 Task: Look for products in the category "Deodrant & Shave" from Jason only.
Action: Mouse pressed left at (329, 128)
Screenshot: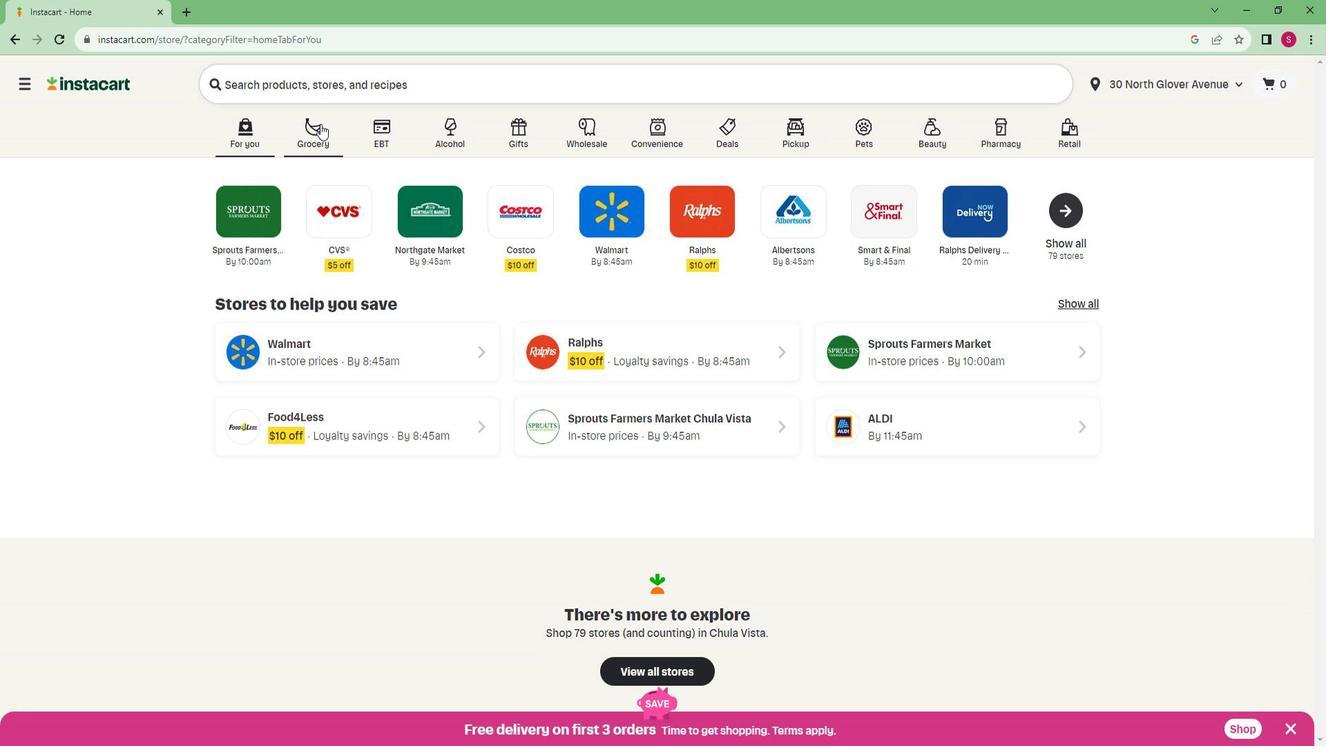 
Action: Mouse moved to (306, 382)
Screenshot: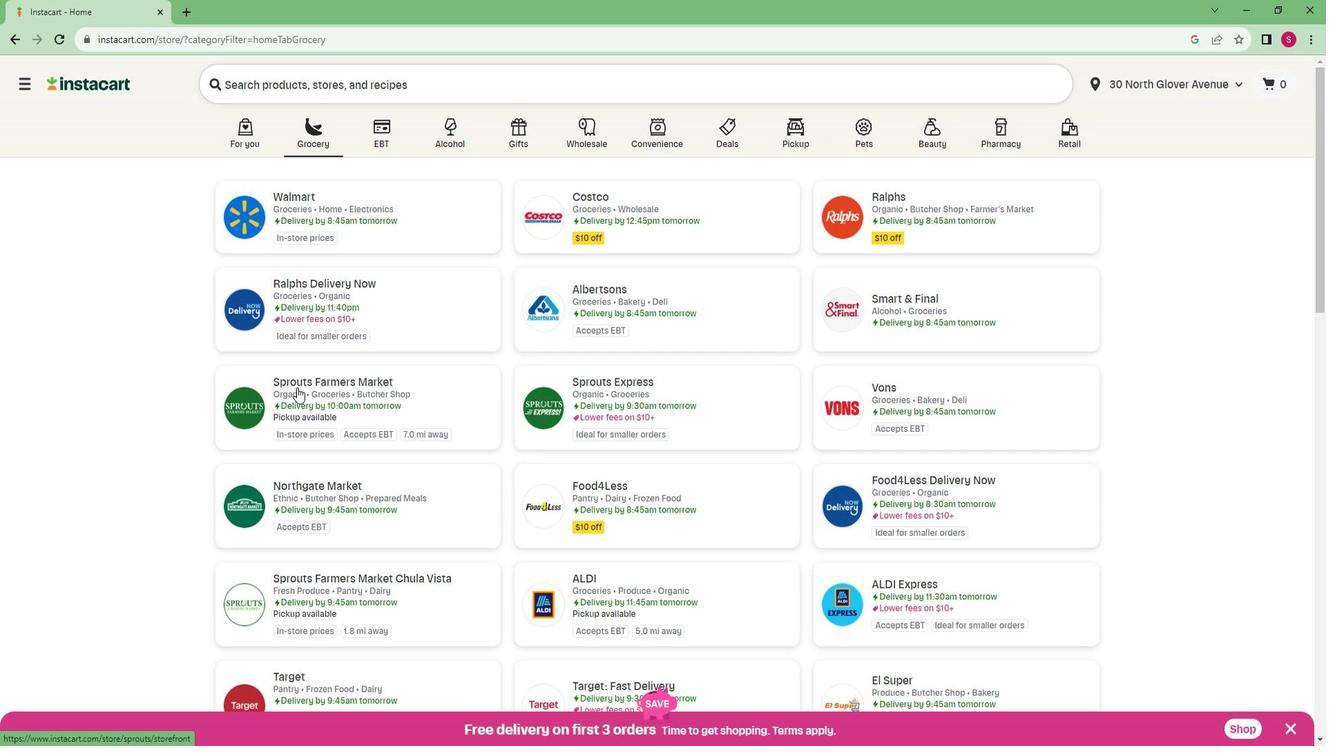 
Action: Mouse pressed left at (306, 382)
Screenshot: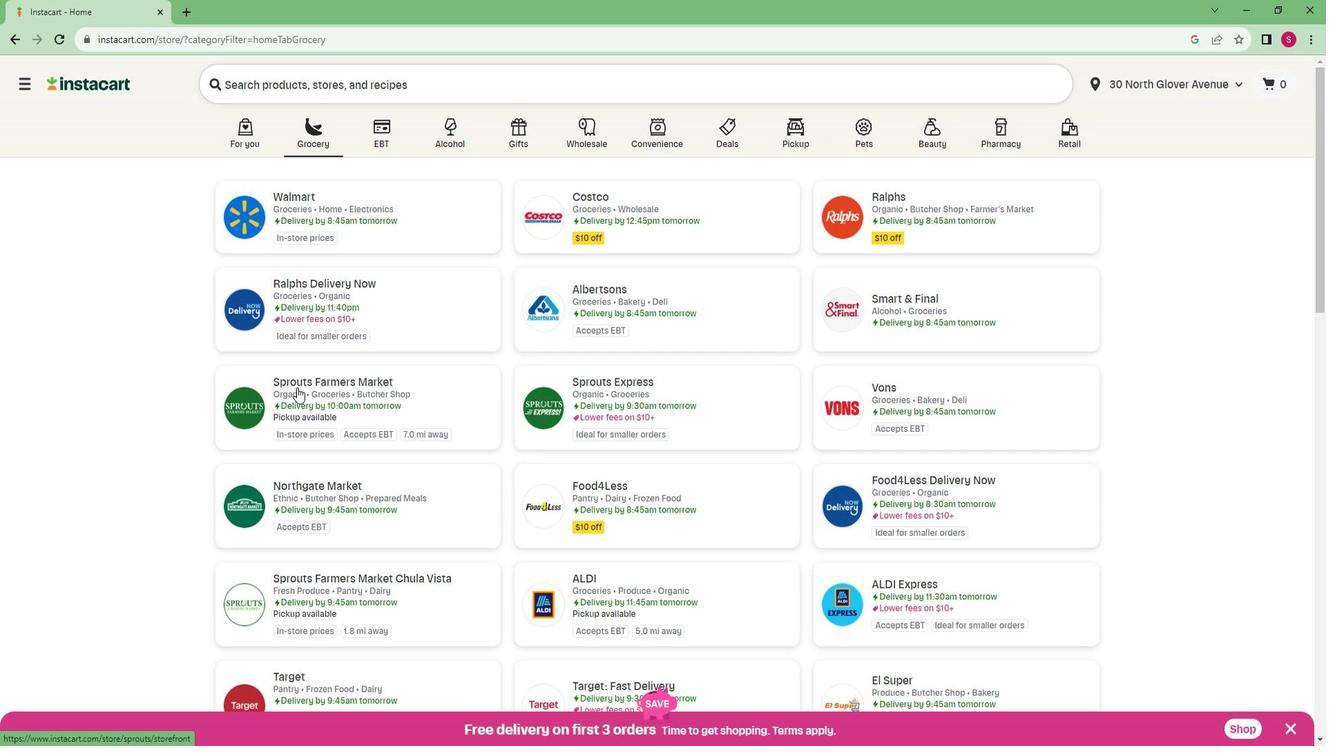 
Action: Mouse moved to (84, 554)
Screenshot: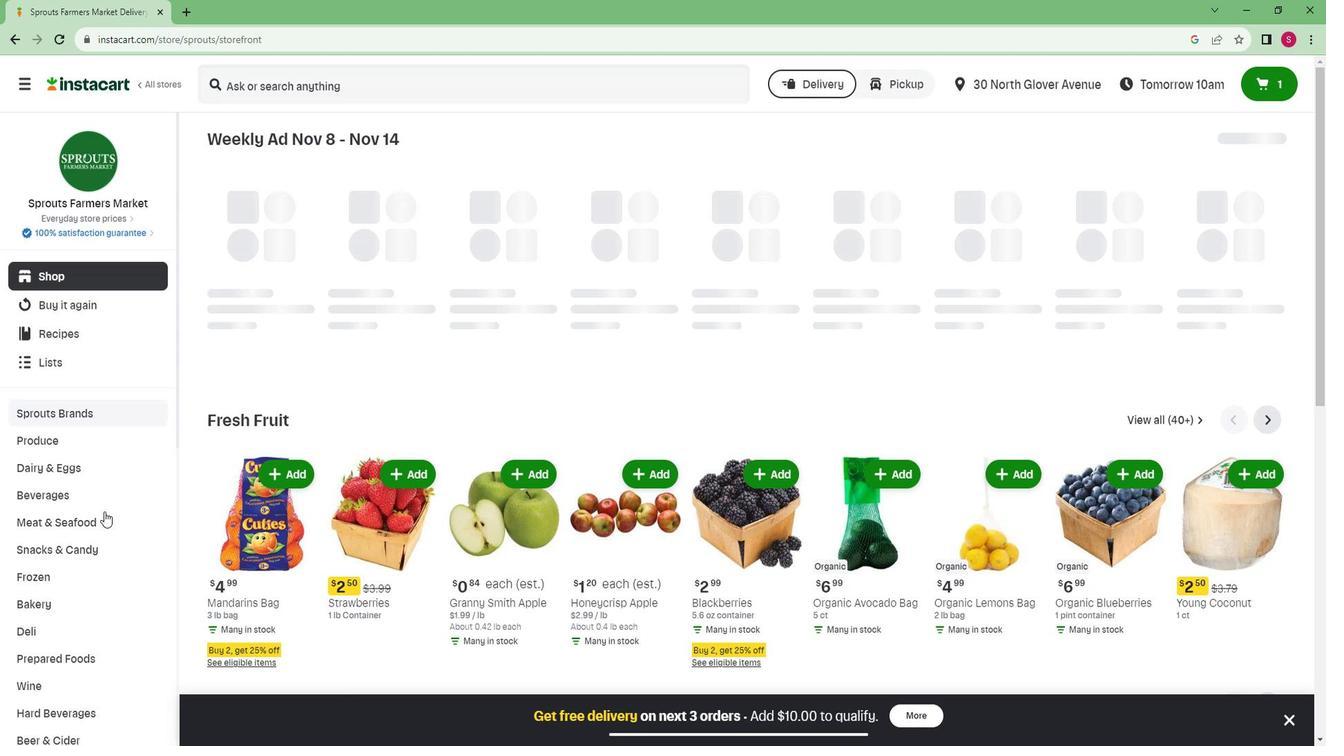 
Action: Mouse scrolled (84, 554) with delta (0, 0)
Screenshot: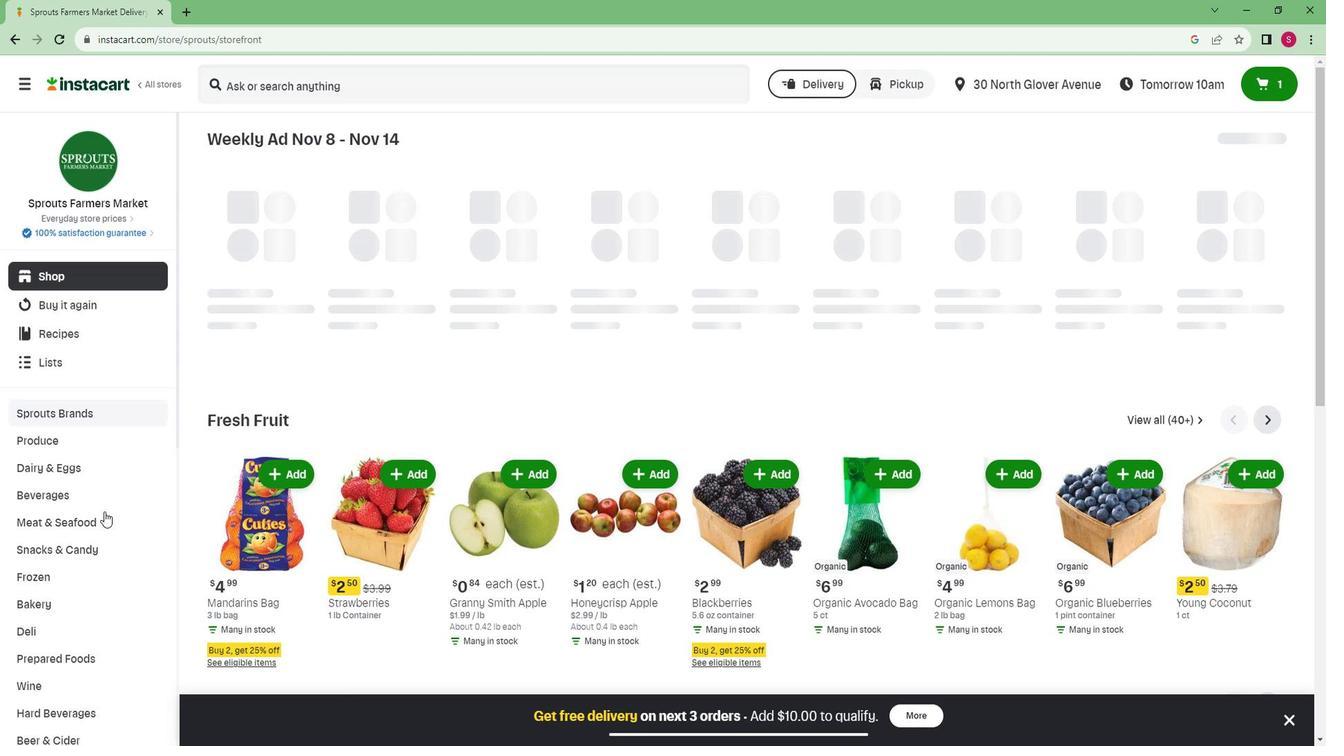 
Action: Mouse moved to (83, 554)
Screenshot: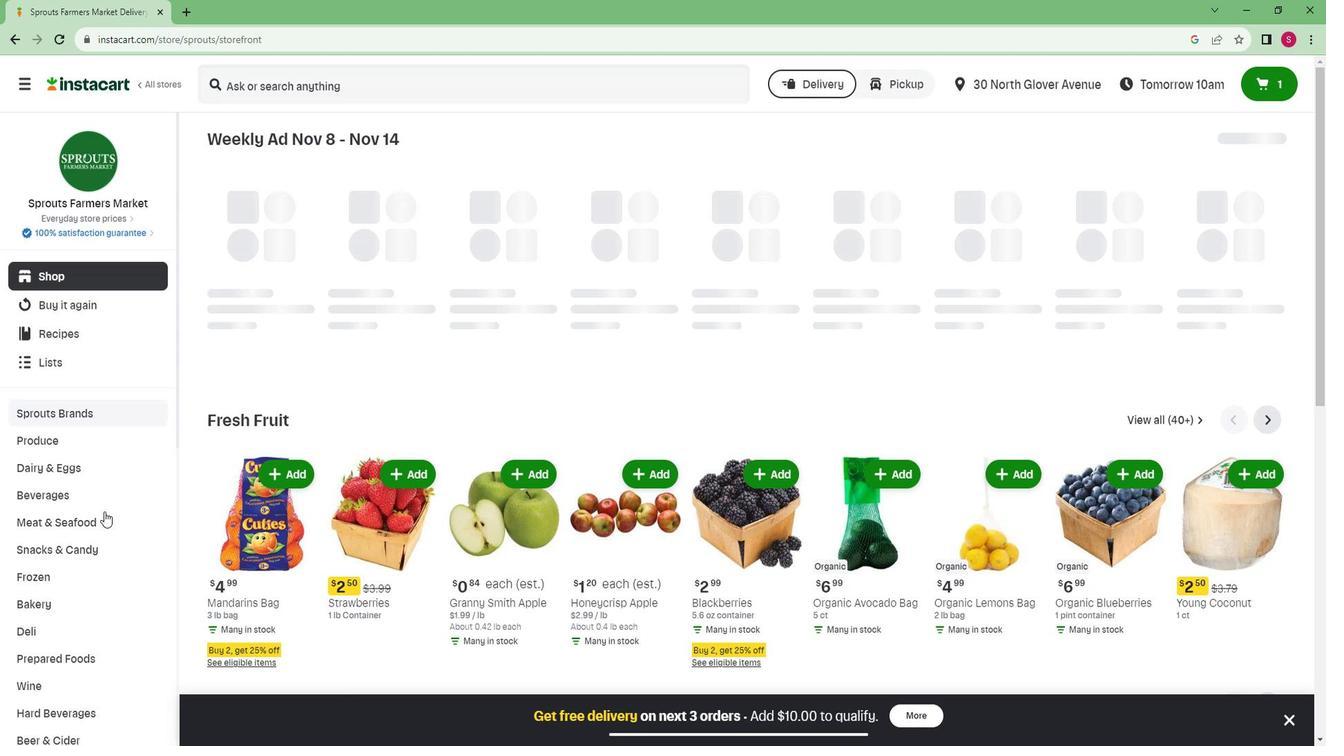 
Action: Mouse scrolled (83, 554) with delta (0, 0)
Screenshot: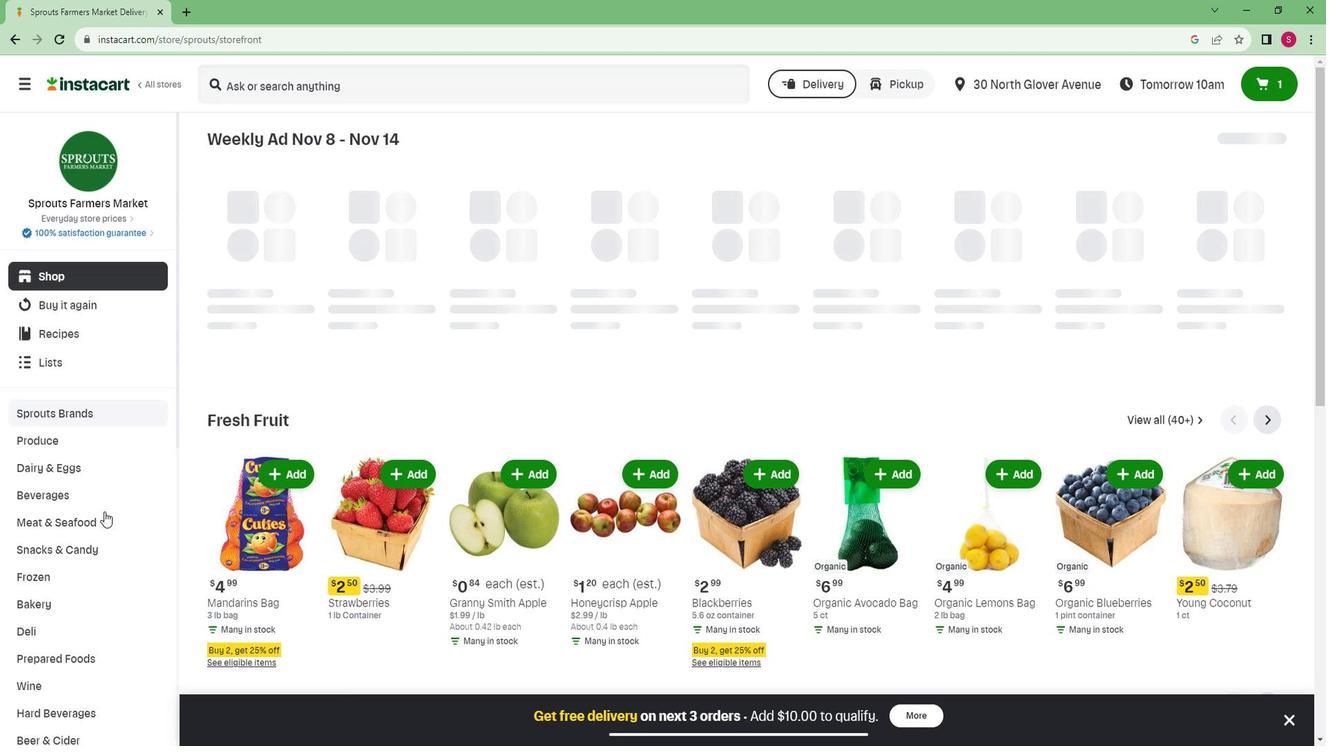 
Action: Mouse scrolled (83, 554) with delta (0, 0)
Screenshot: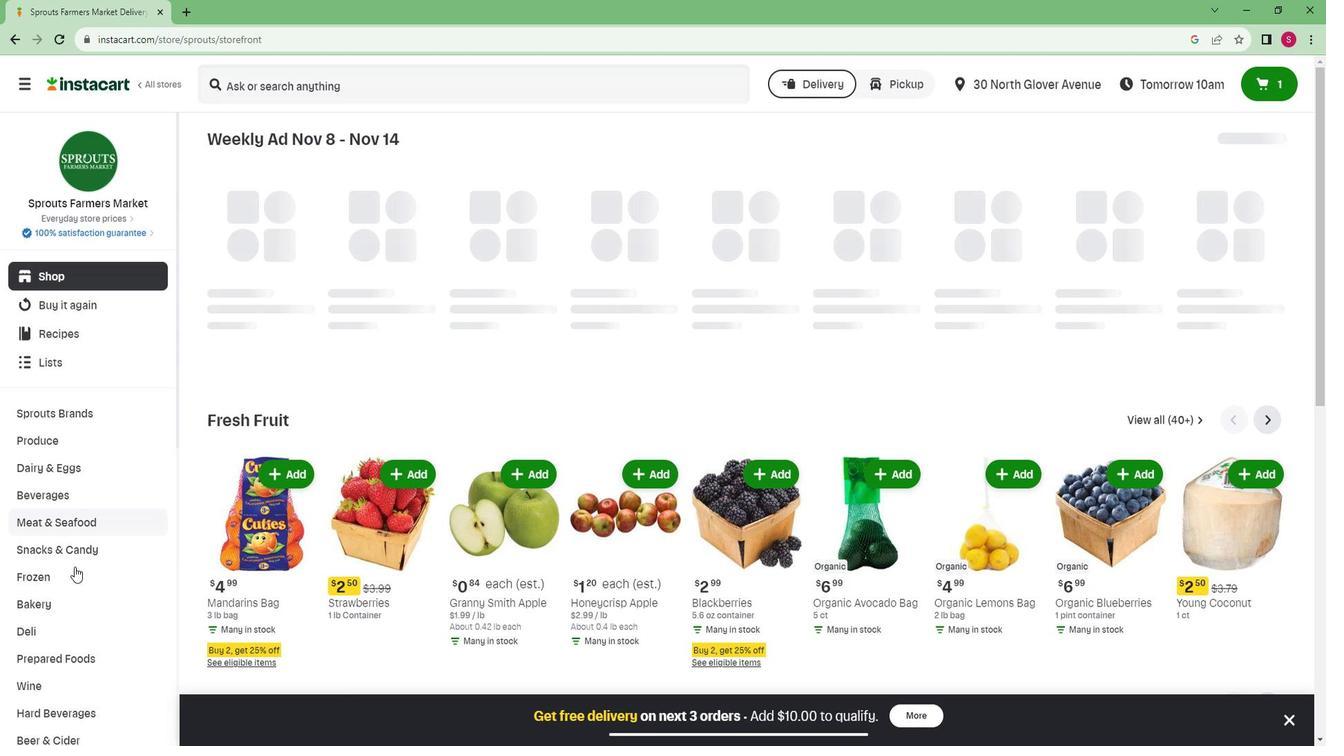 
Action: Mouse scrolled (83, 554) with delta (0, 0)
Screenshot: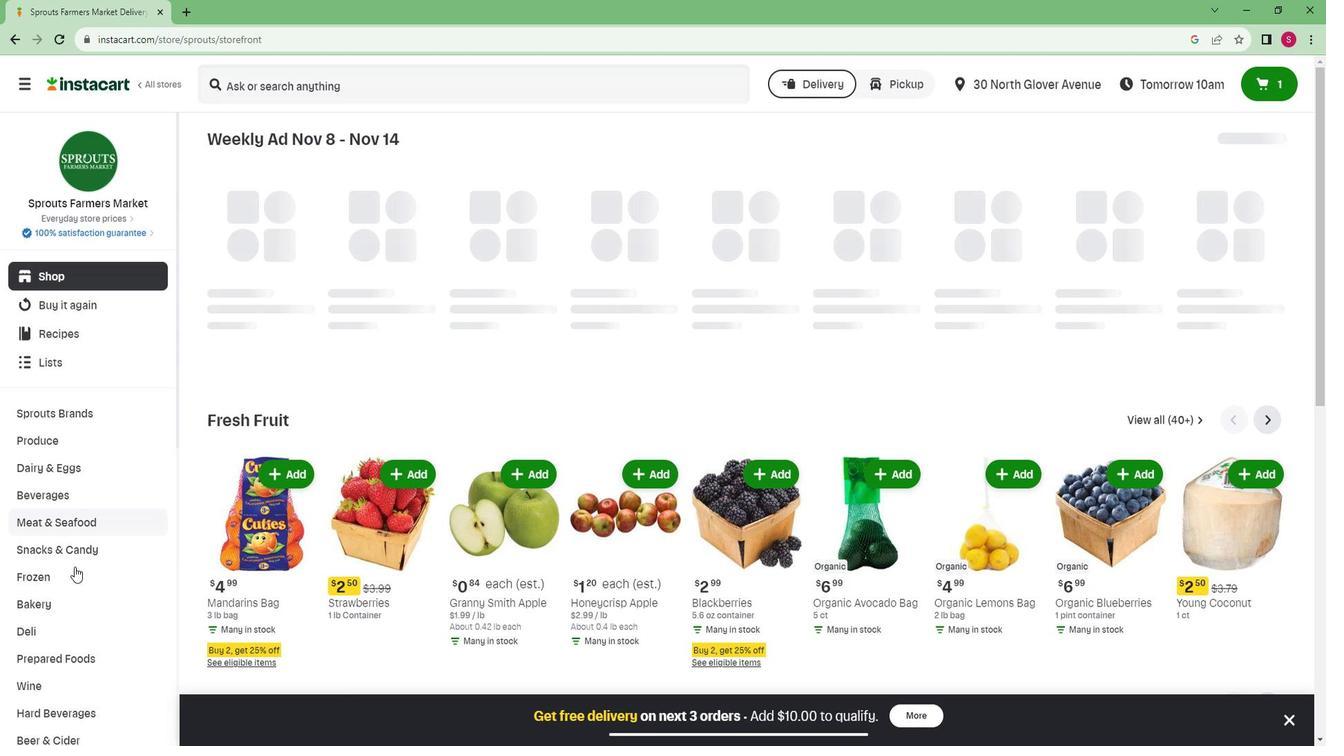 
Action: Mouse moved to (82, 554)
Screenshot: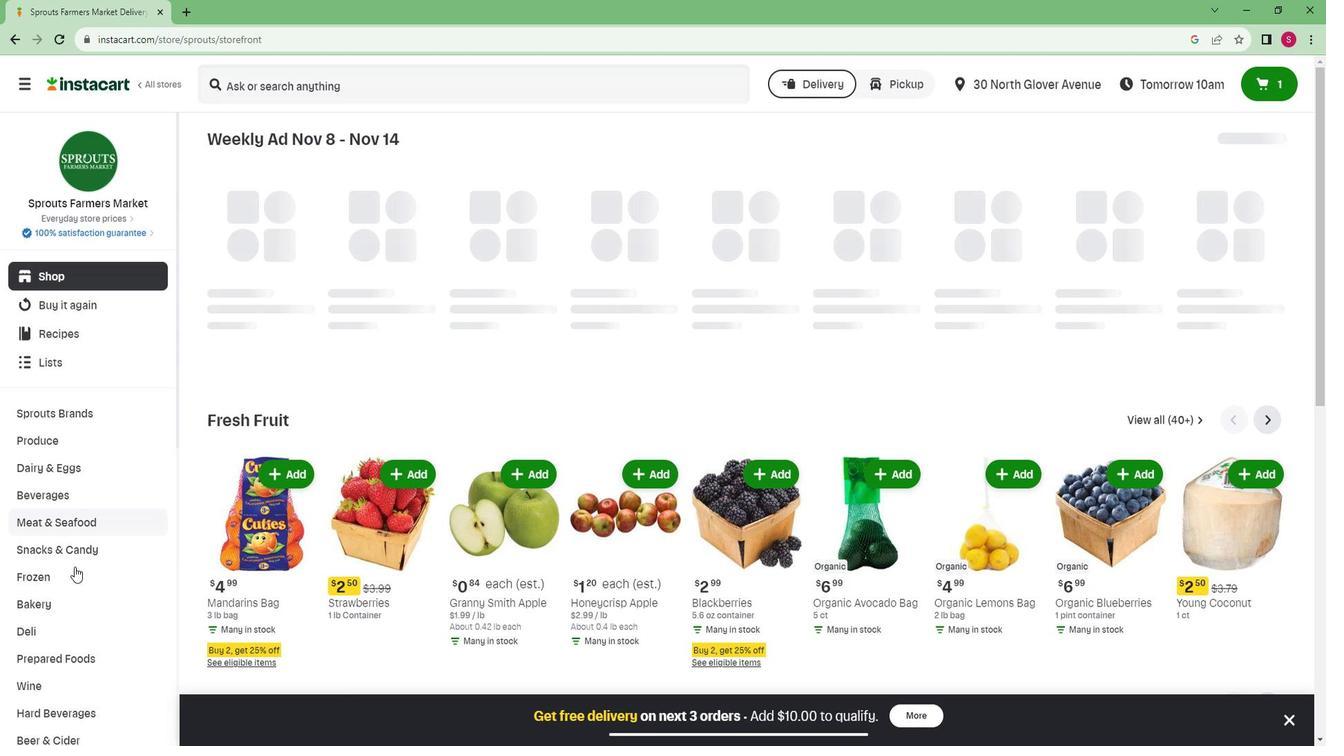
Action: Mouse scrolled (82, 554) with delta (0, 0)
Screenshot: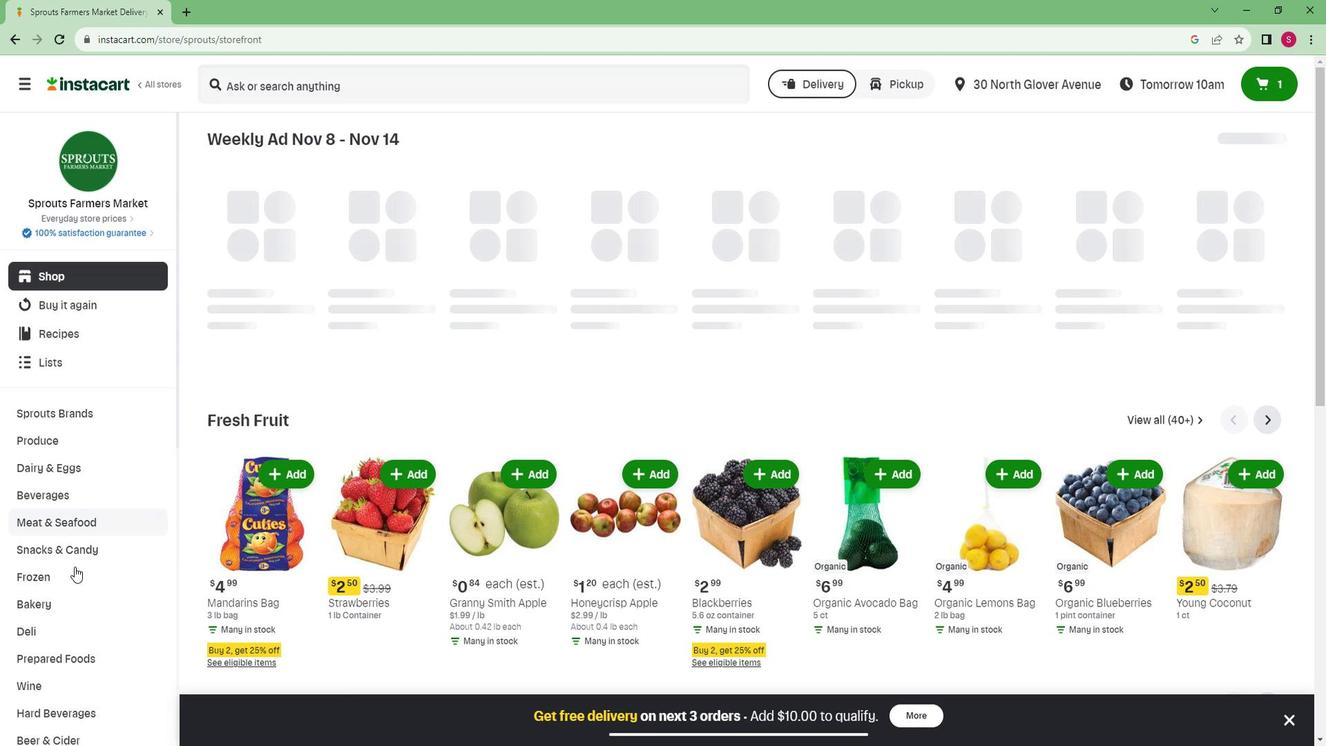 
Action: Mouse moved to (82, 554)
Screenshot: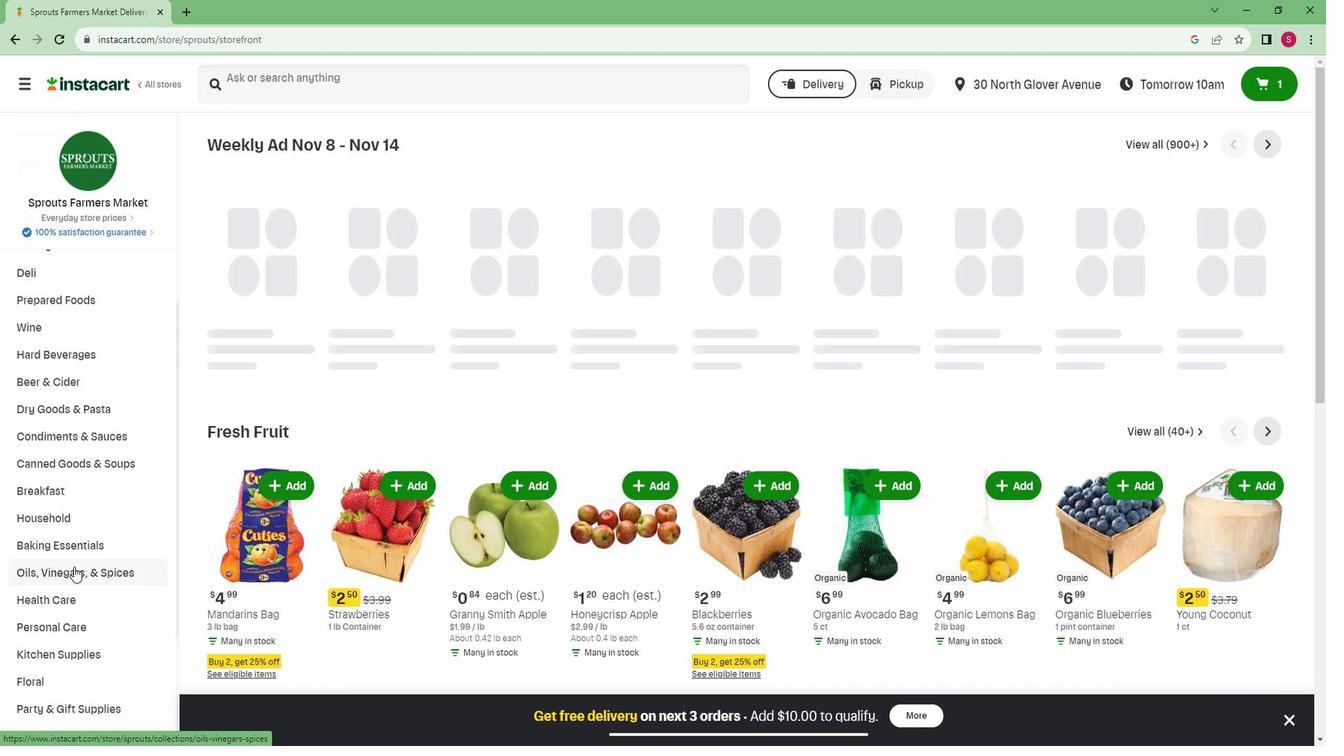 
Action: Mouse scrolled (82, 554) with delta (0, 0)
Screenshot: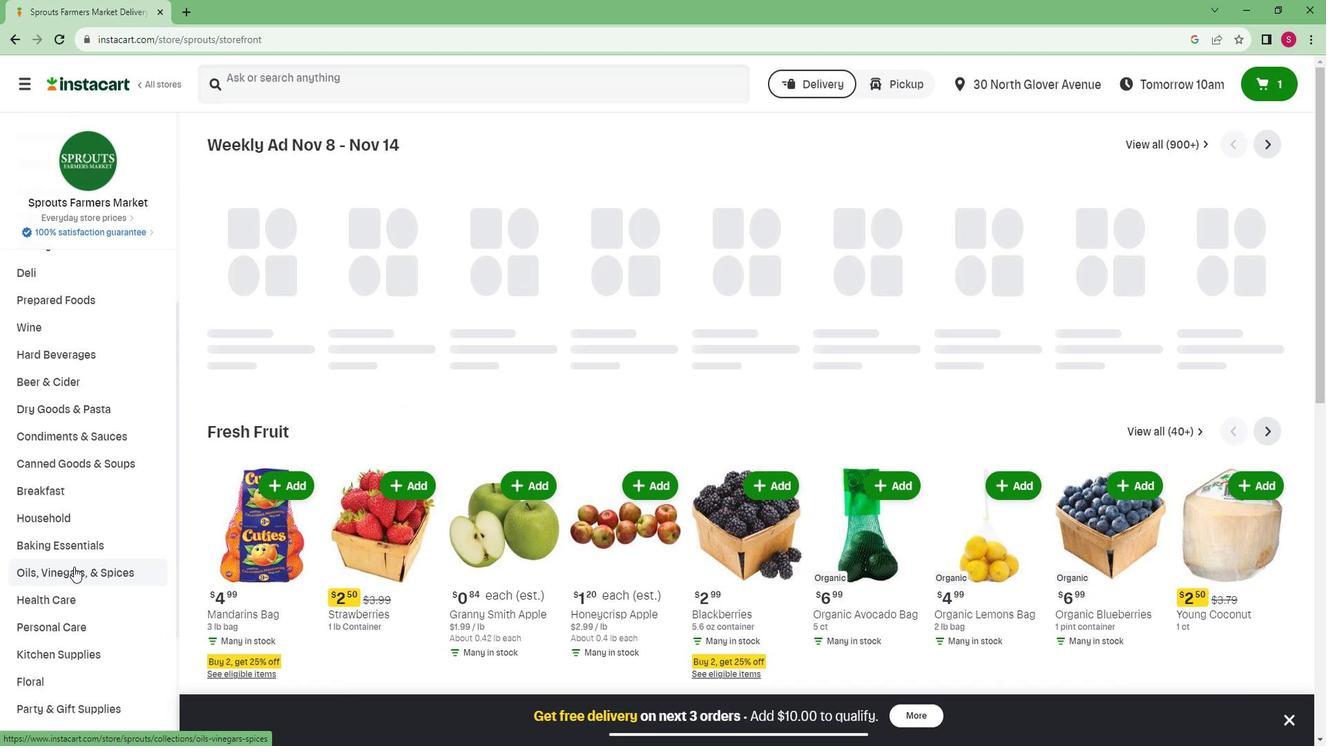 
Action: Mouse scrolled (82, 554) with delta (0, 0)
Screenshot: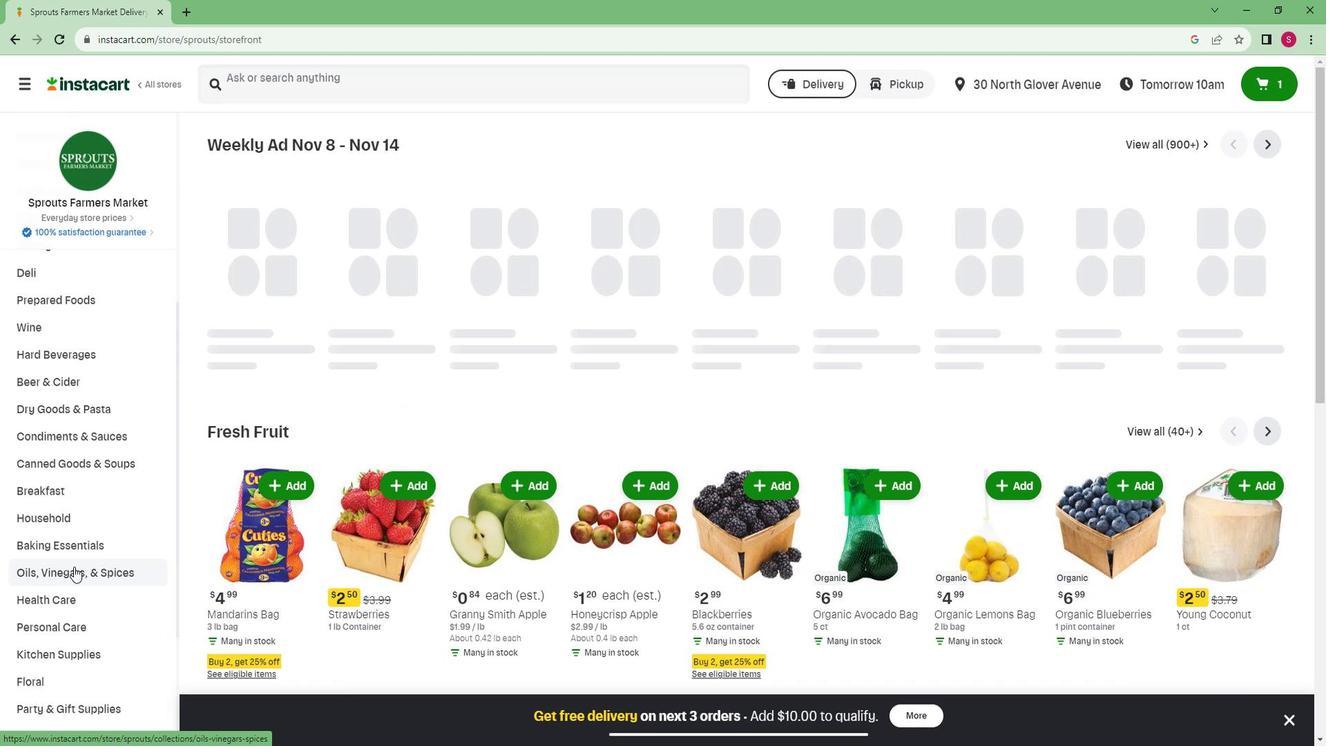
Action: Mouse scrolled (82, 554) with delta (0, 0)
Screenshot: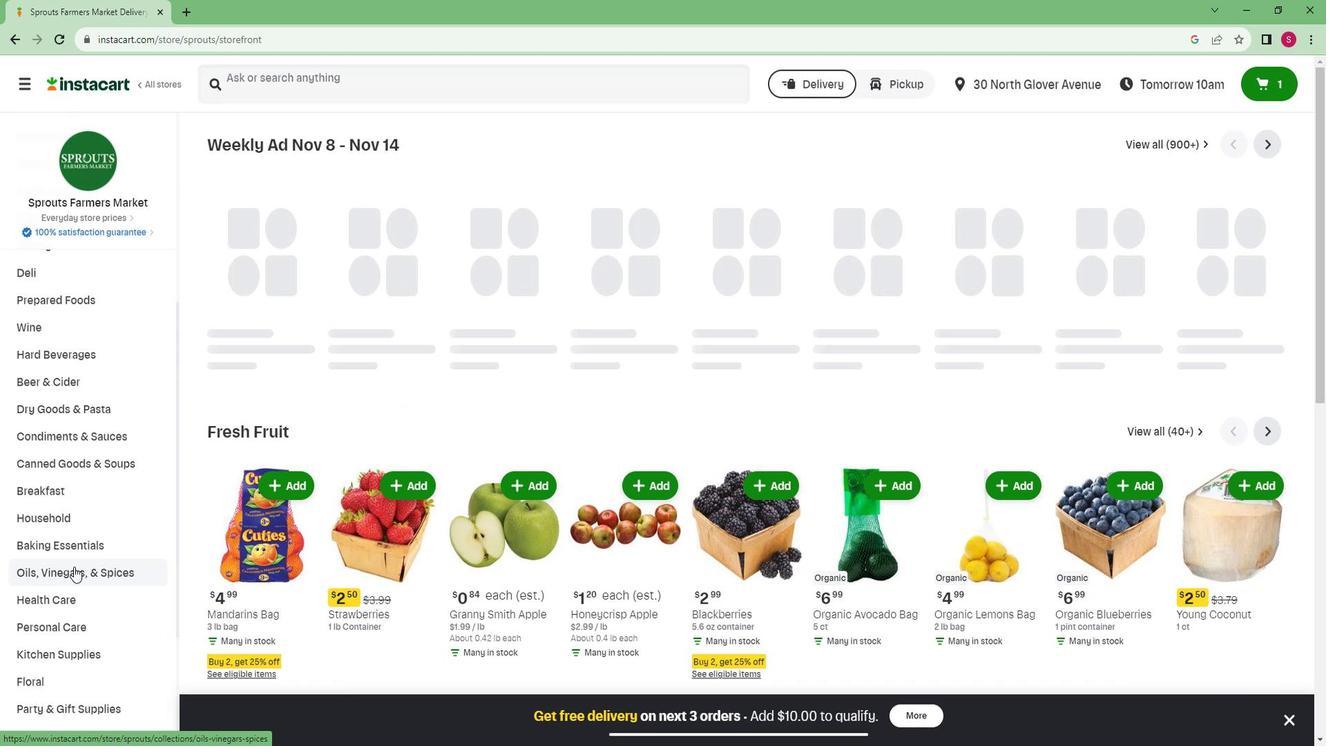 
Action: Mouse scrolled (82, 554) with delta (0, 0)
Screenshot: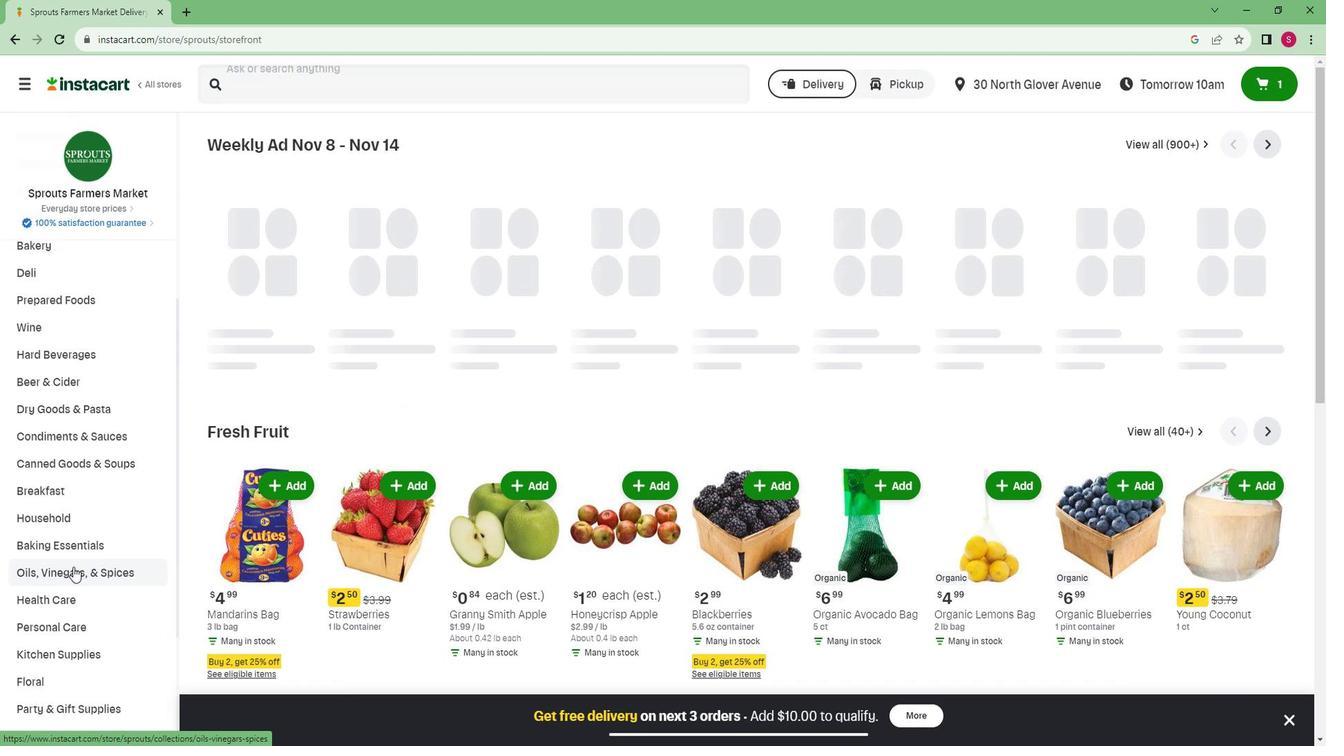 
Action: Mouse moved to (59, 679)
Screenshot: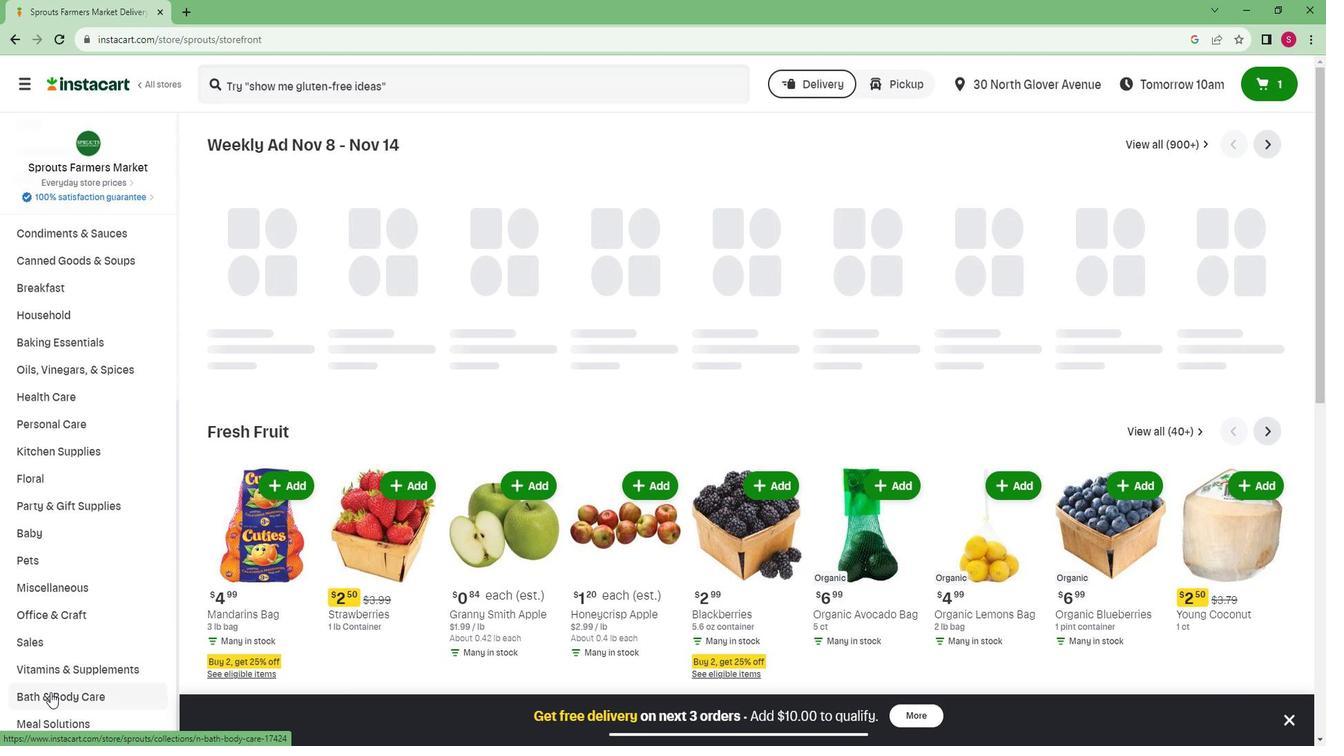 
Action: Mouse pressed left at (59, 679)
Screenshot: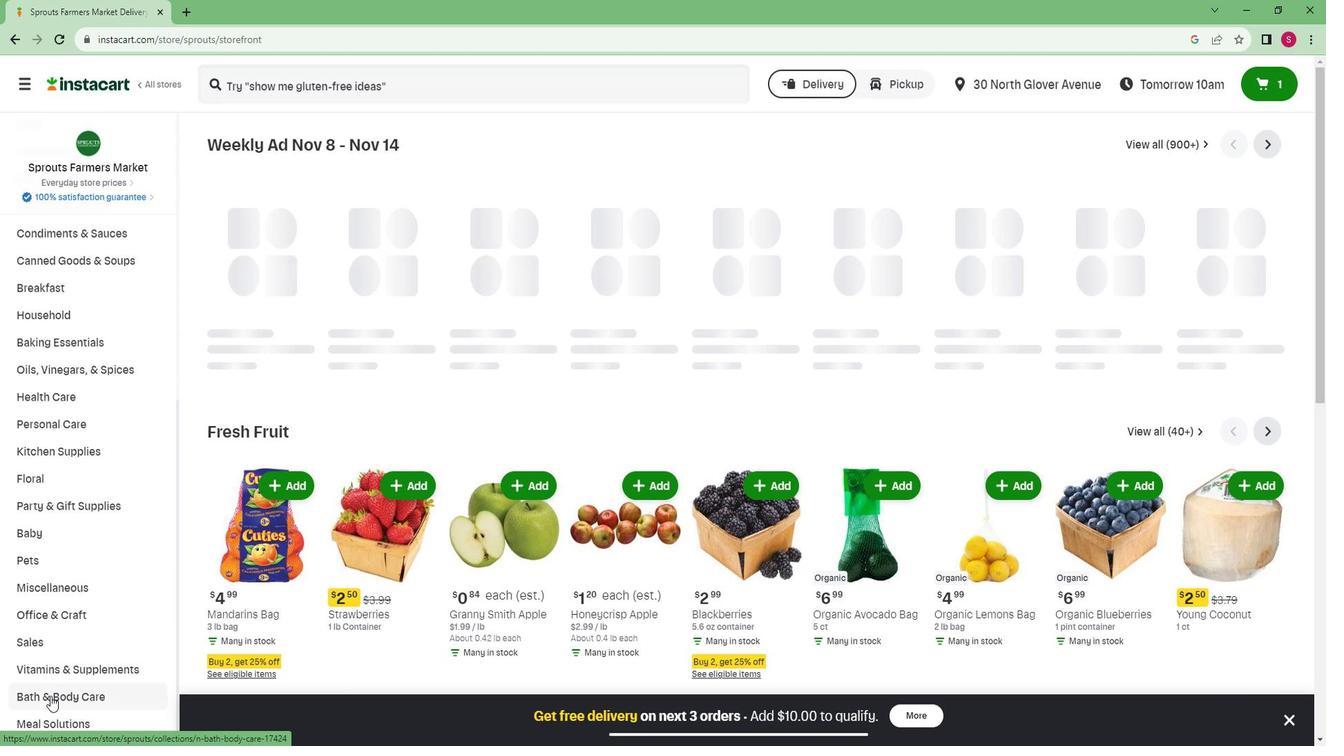 
Action: Mouse moved to (999, 175)
Screenshot: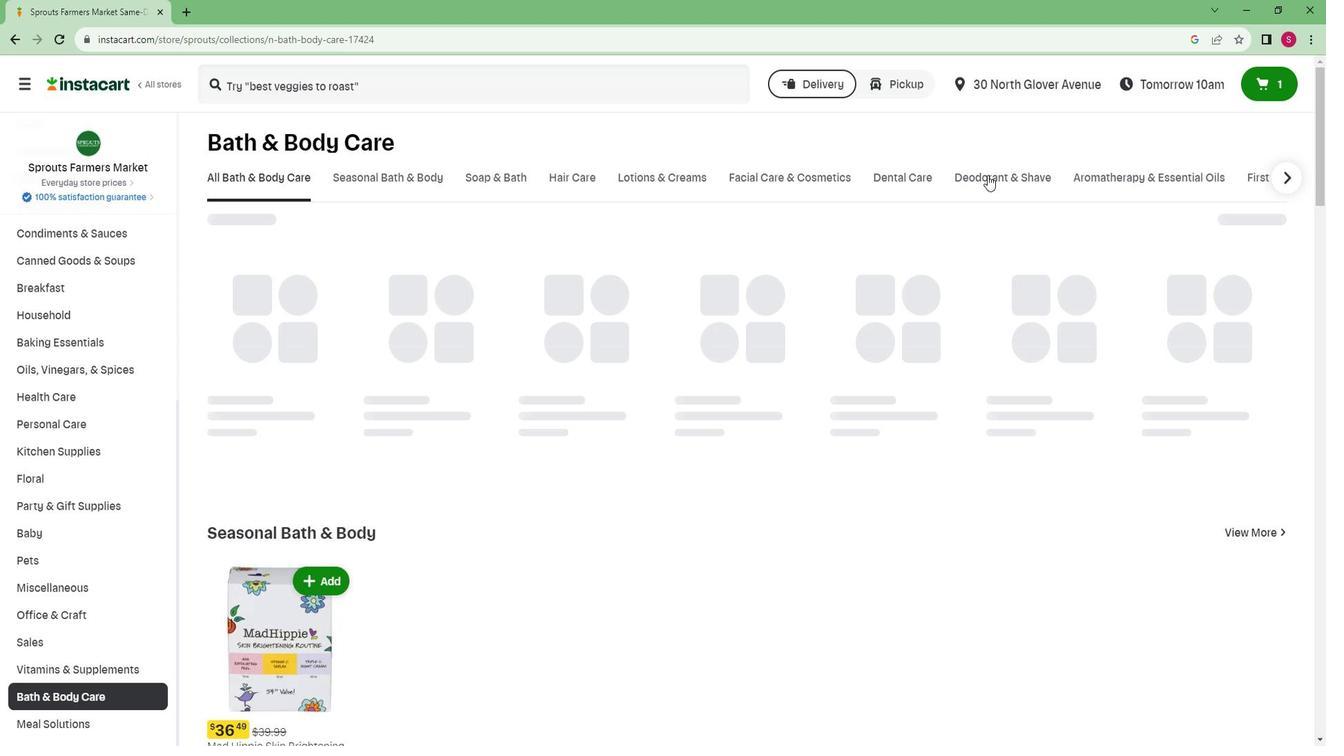 
Action: Mouse pressed left at (999, 175)
Screenshot: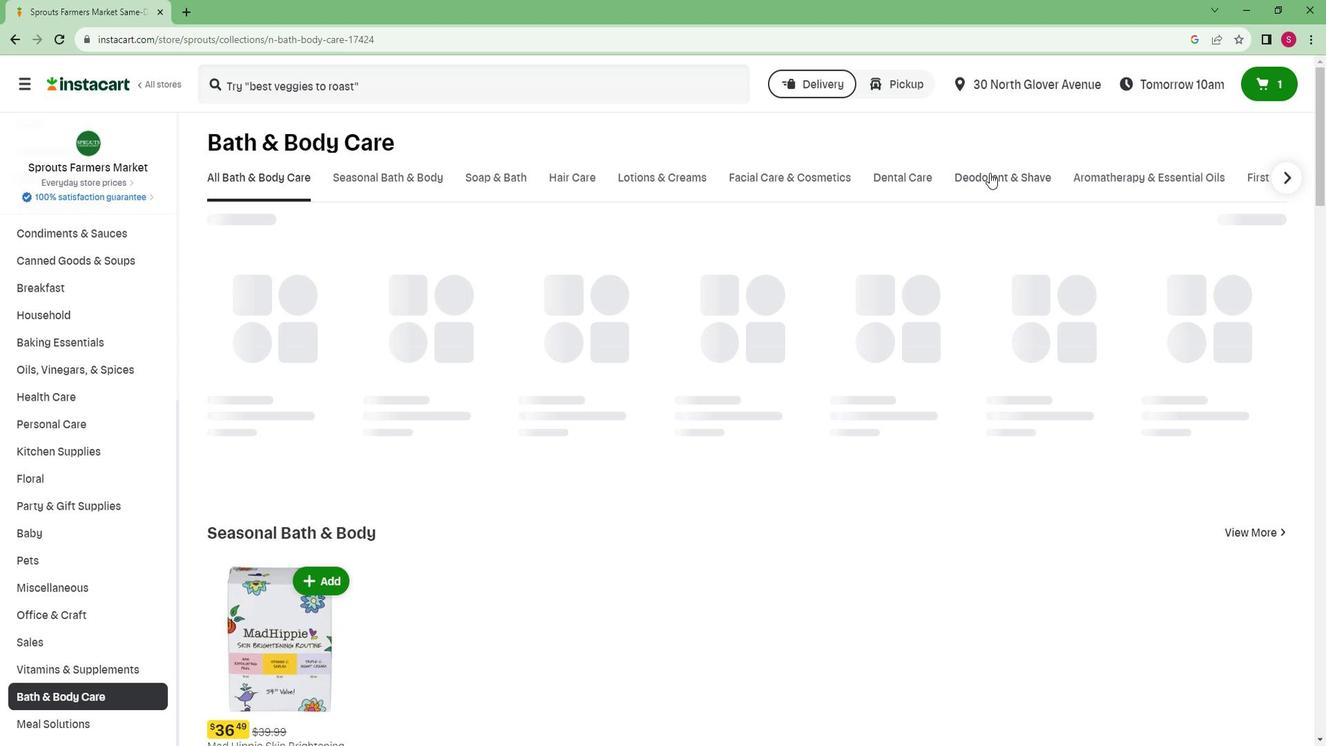 
Action: Mouse moved to (335, 237)
Screenshot: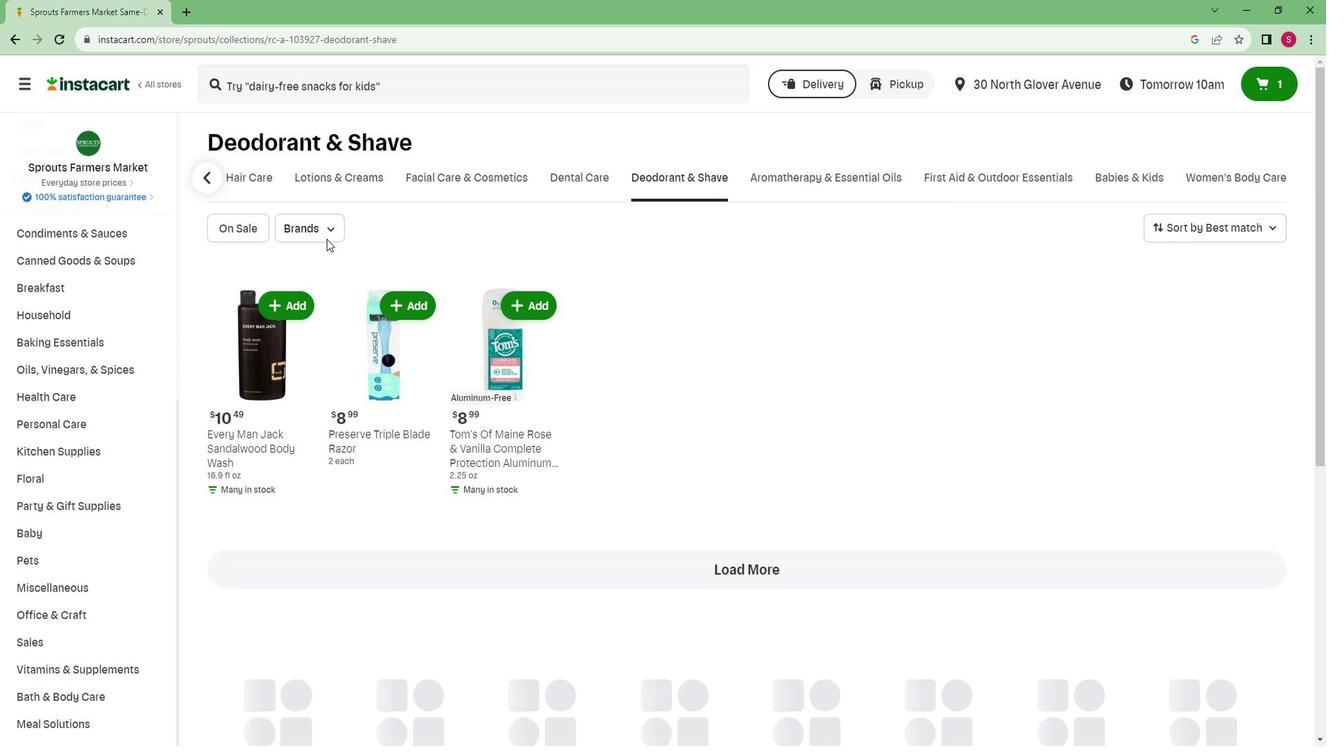 
Action: Mouse pressed left at (335, 237)
Screenshot: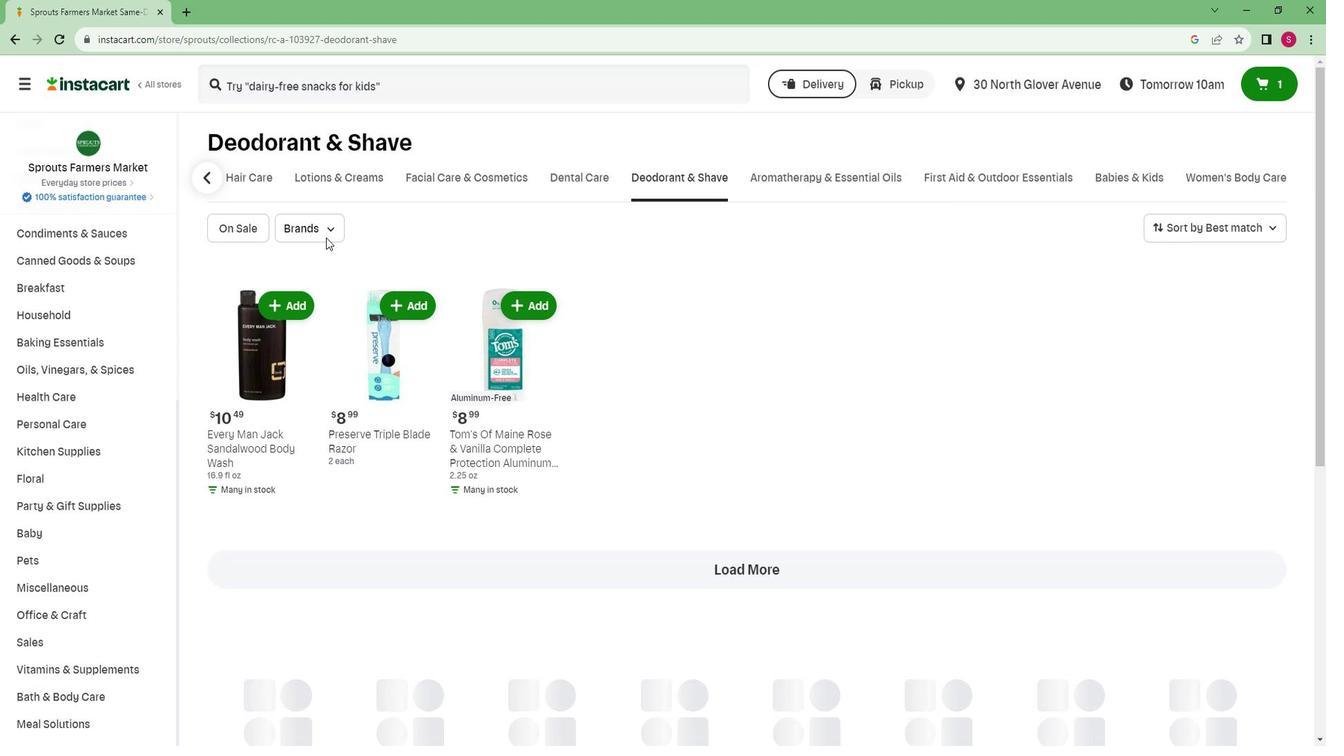 
Action: Mouse moved to (324, 440)
Screenshot: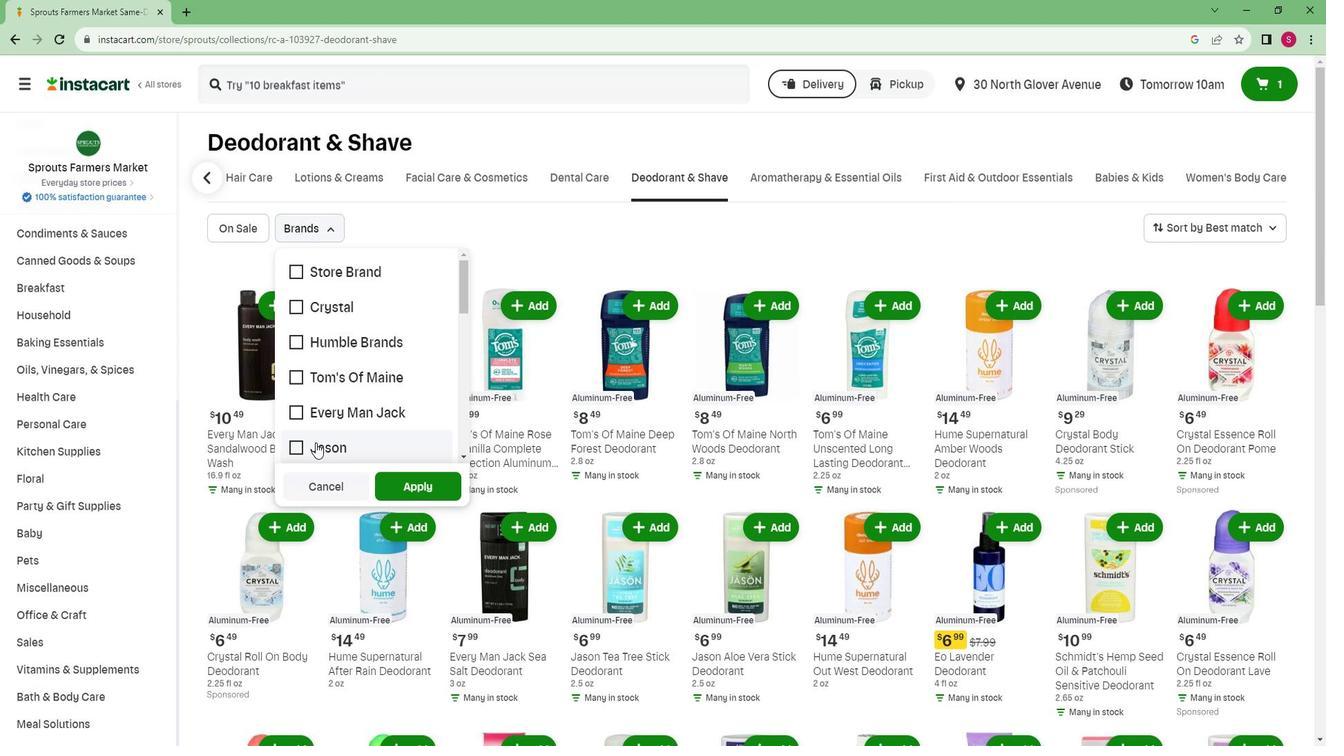
Action: Mouse pressed left at (324, 440)
Screenshot: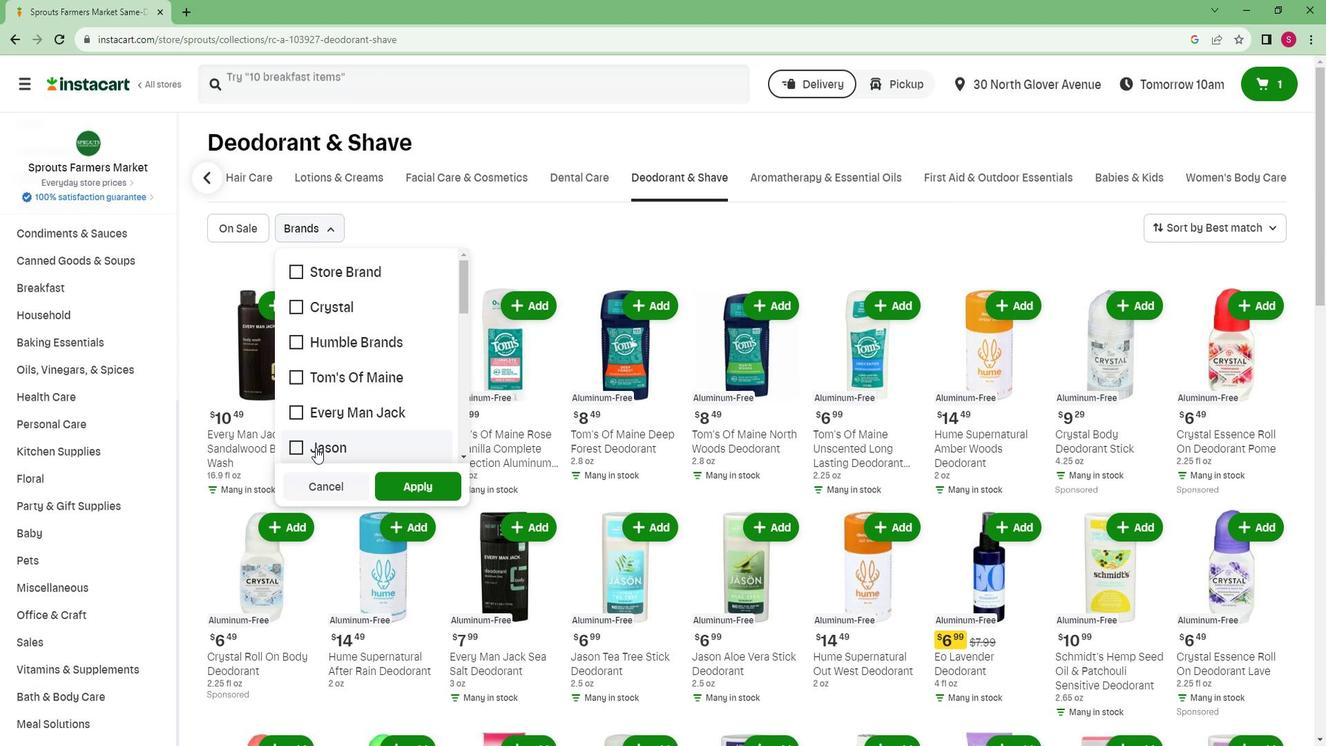 
Action: Mouse moved to (454, 481)
Screenshot: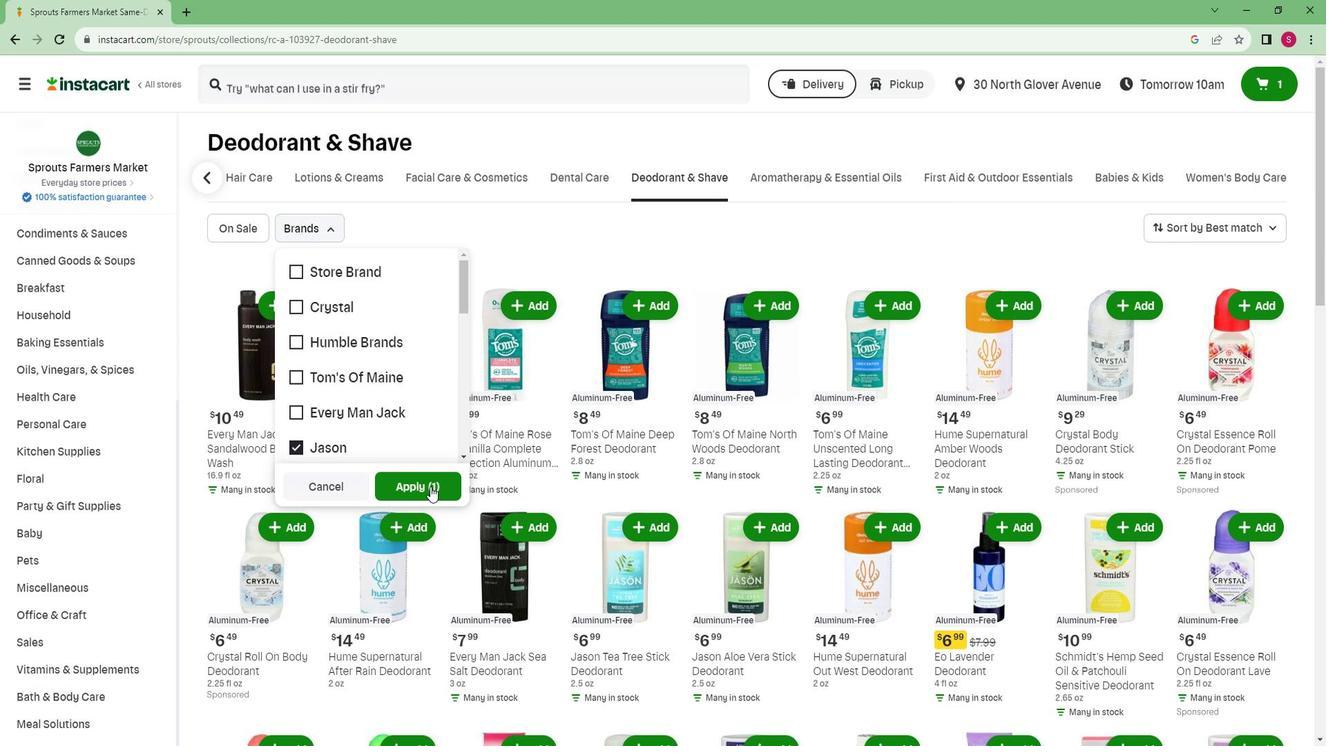 
Action: Mouse pressed left at (454, 481)
Screenshot: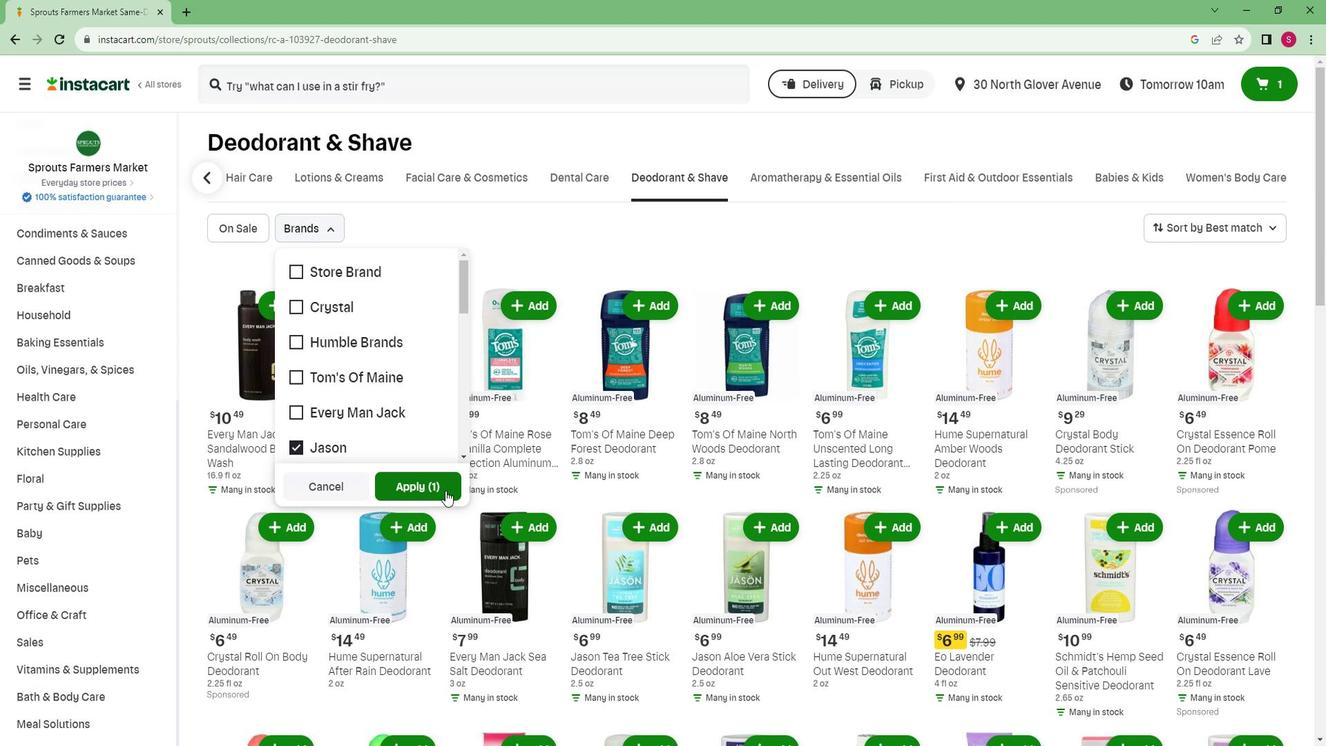 
Action: Mouse moved to (492, 414)
Screenshot: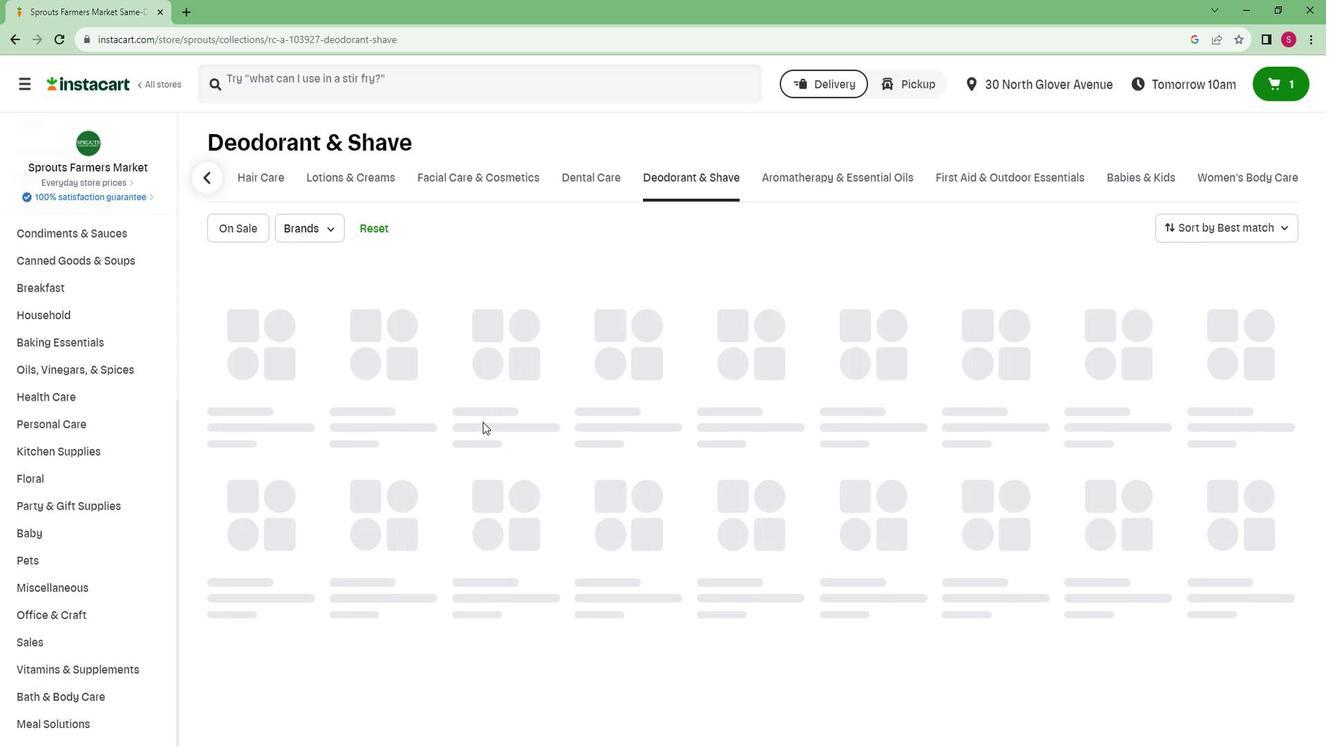 
